 Task: Add a dentist appointment for a dental extraction on the 8th at 1:30 PM.
Action: Mouse pressed left at (89, 274)
Screenshot: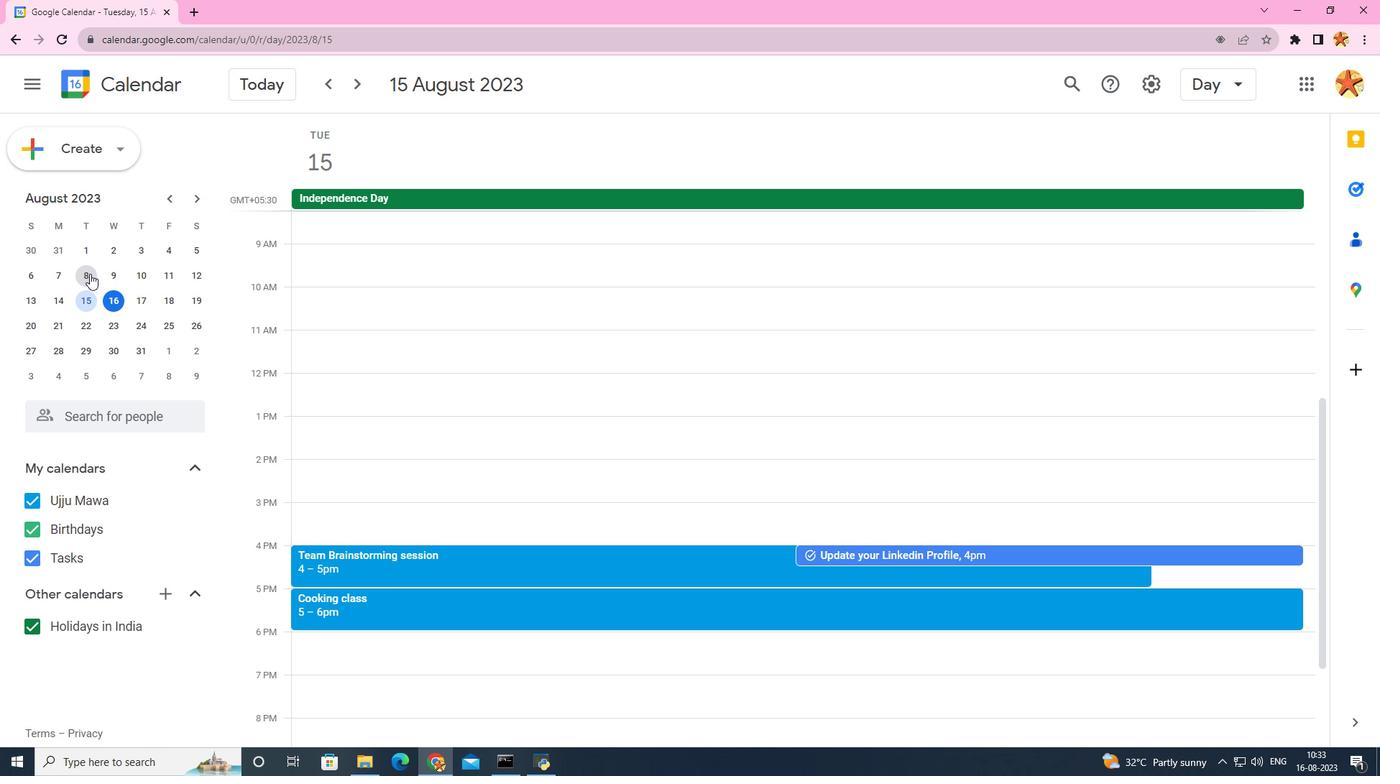 
Action: Mouse moved to (312, 418)
Screenshot: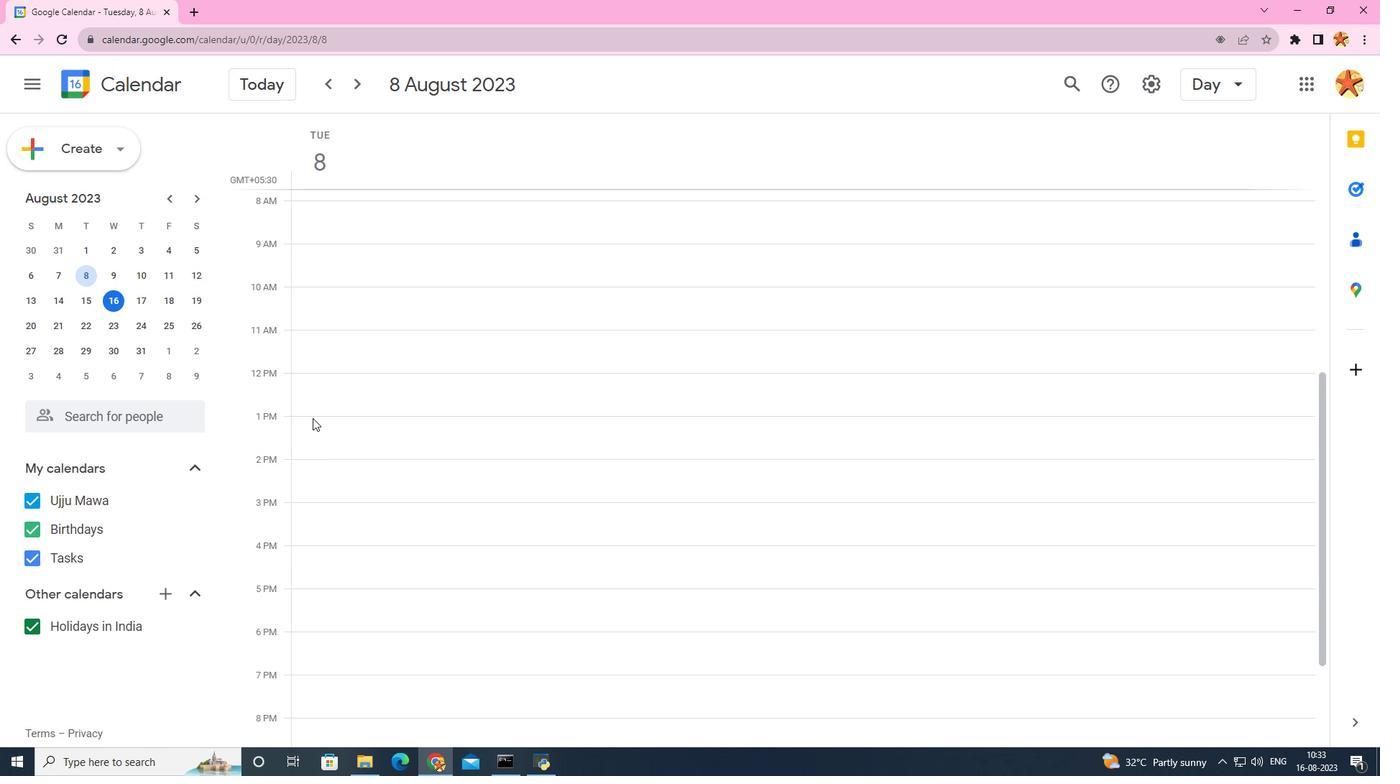 
Action: Mouse pressed left at (312, 418)
Screenshot: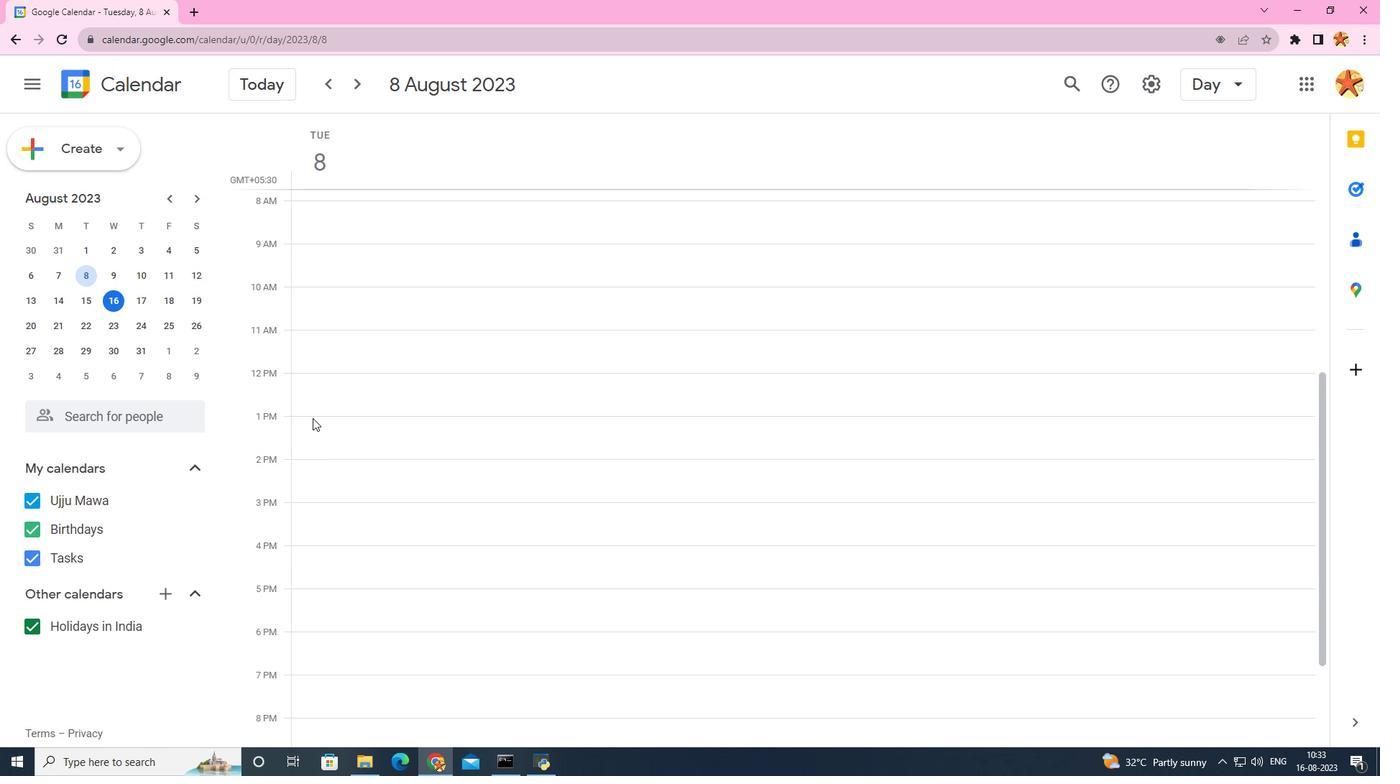 
Action: Mouse moved to (312, 461)
Screenshot: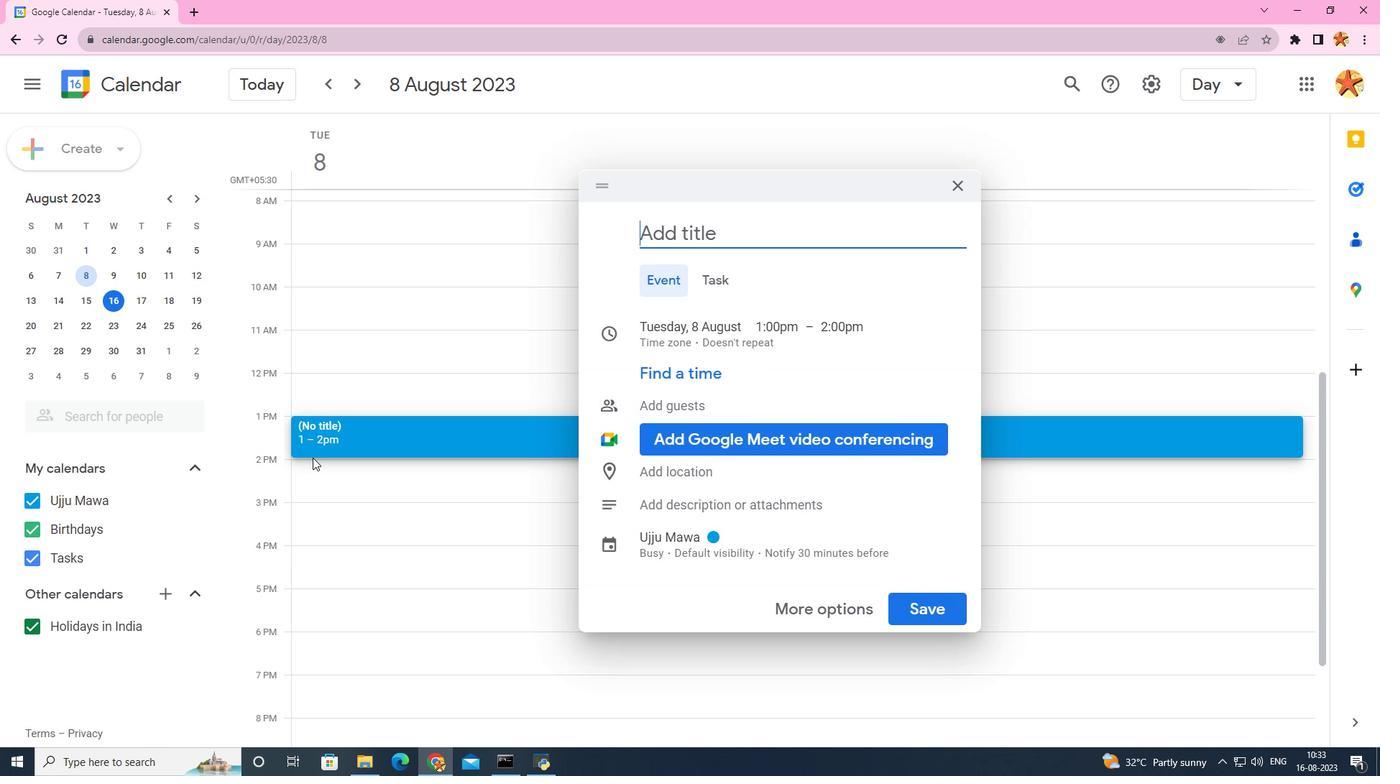 
Action: Mouse pressed left at (312, 465)
Screenshot: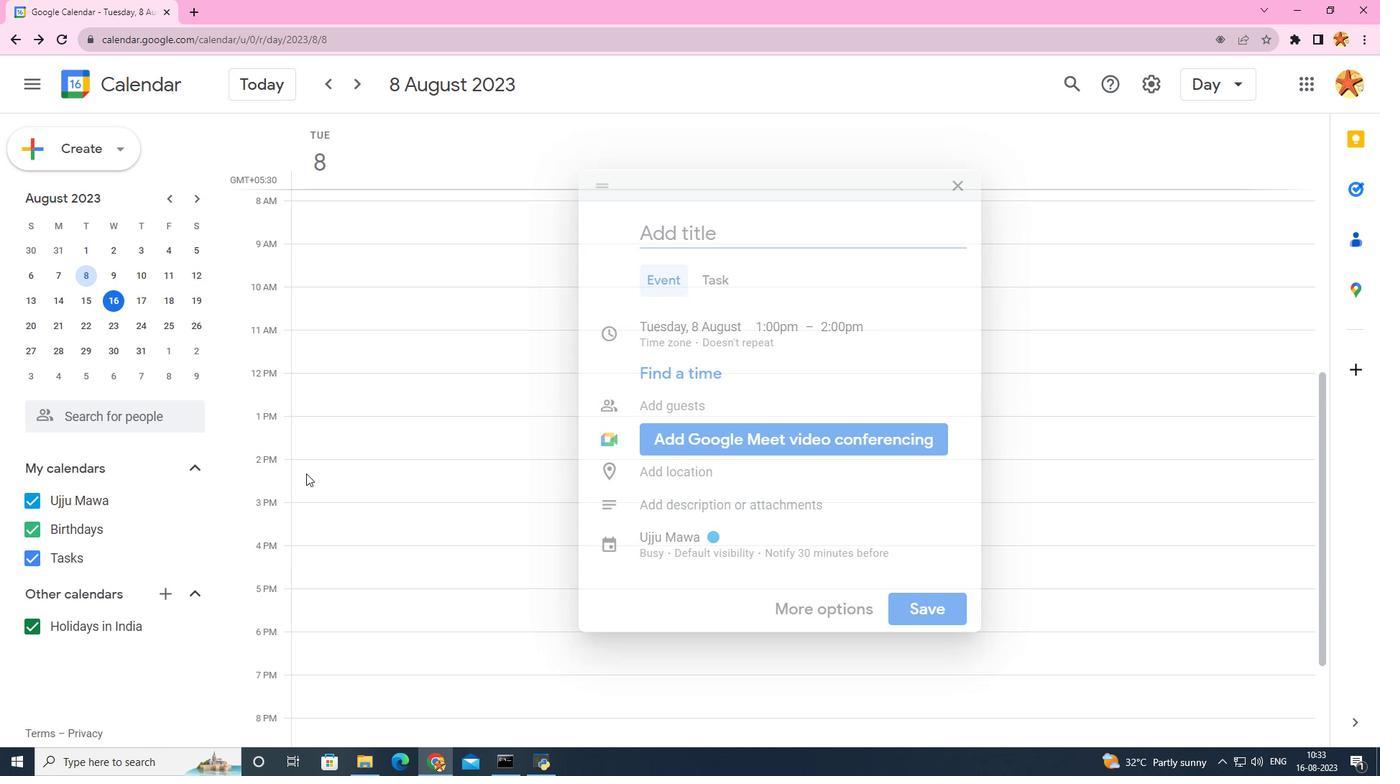 
Action: Mouse moved to (306, 473)
Screenshot: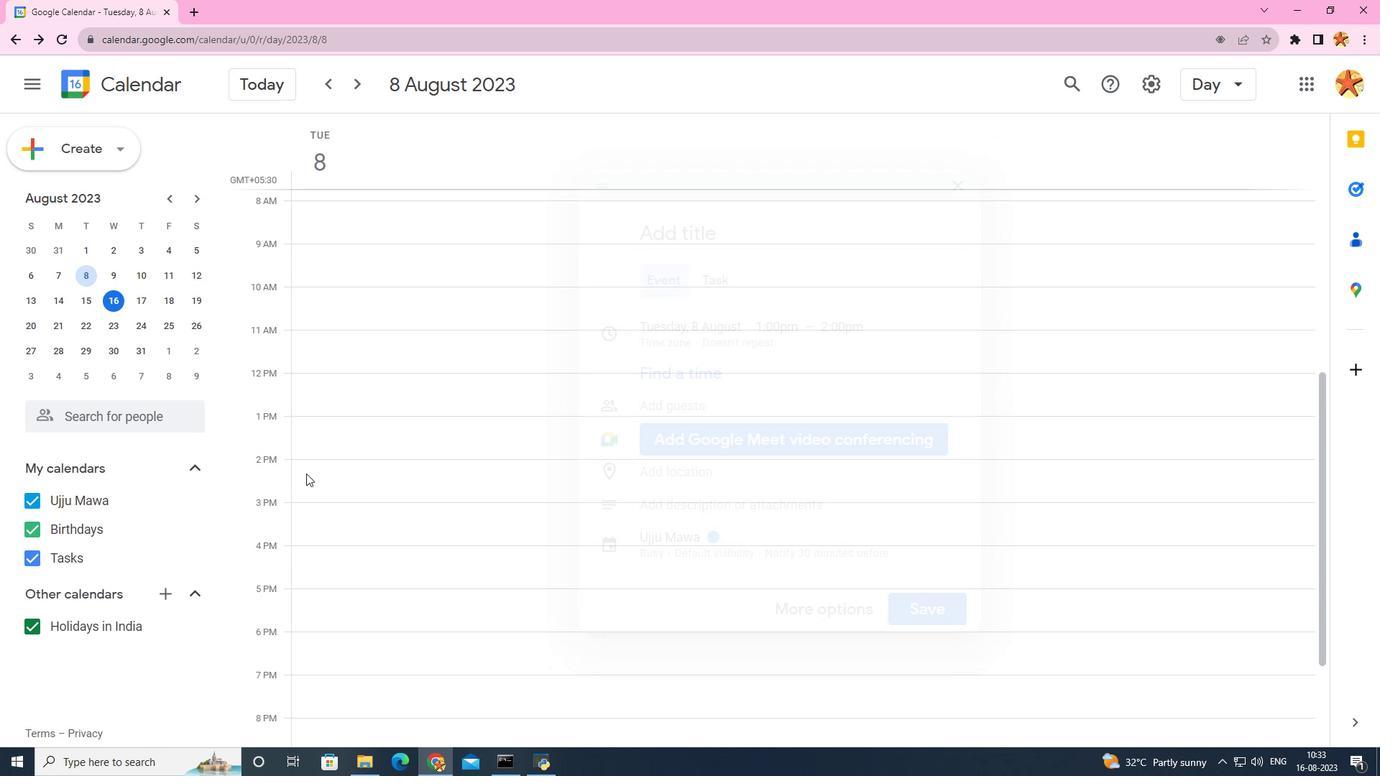 
Action: Mouse pressed left at (306, 473)
Screenshot: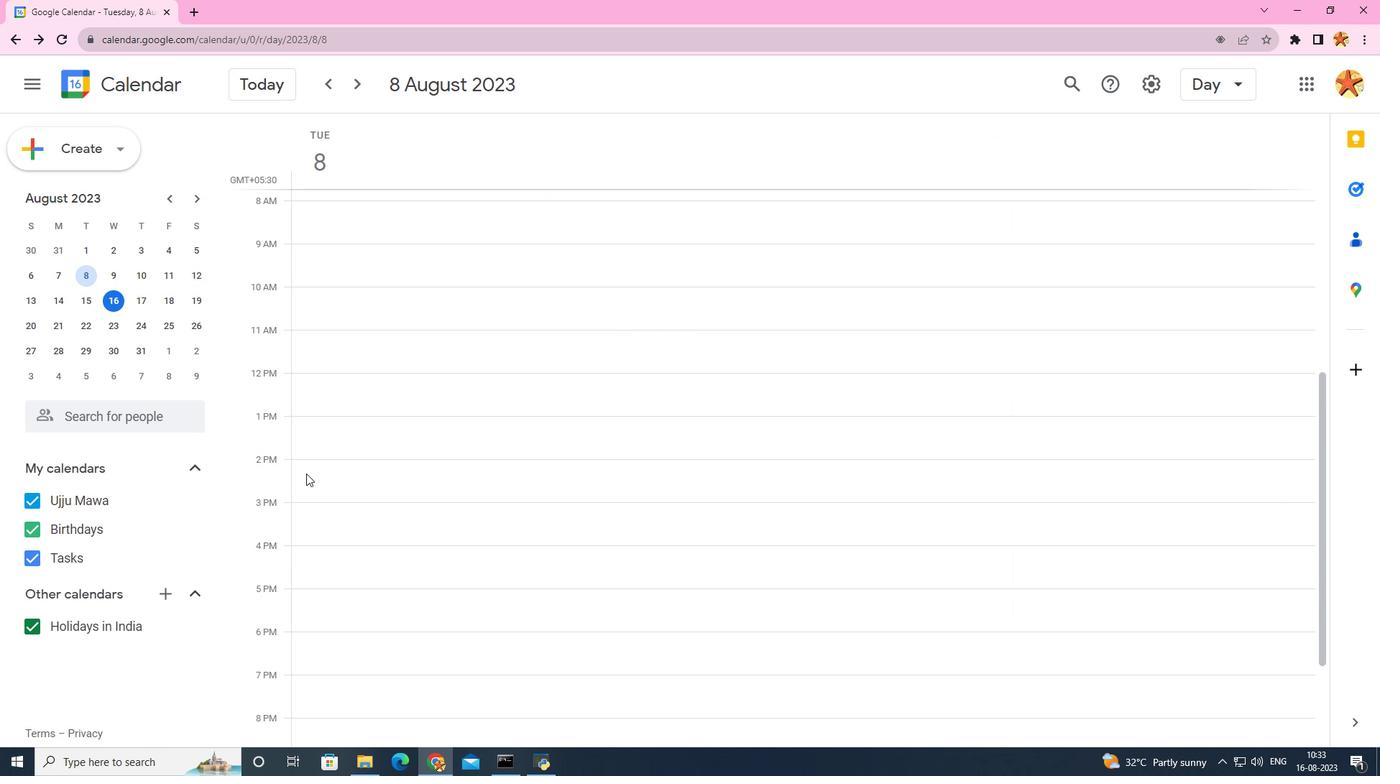 
Action: Mouse moved to (325, 445)
Screenshot: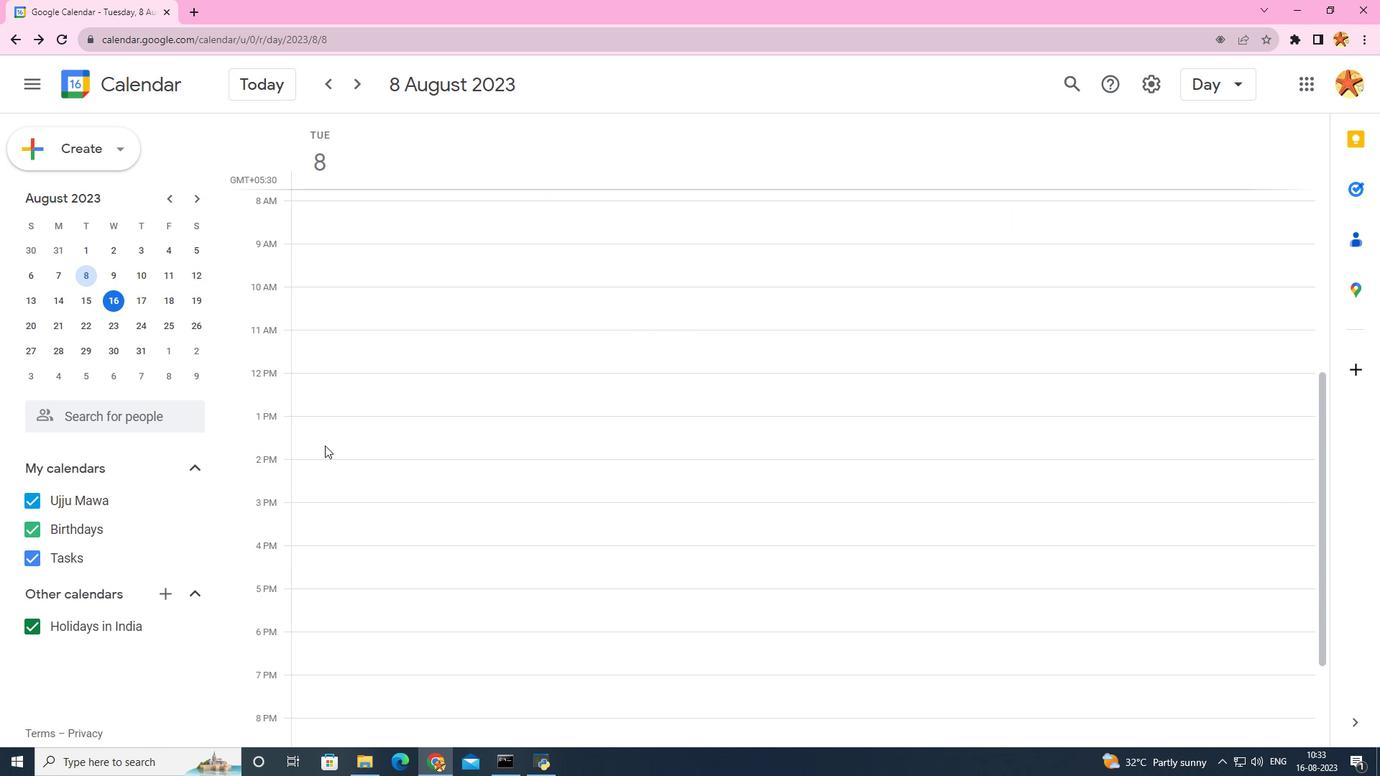 
Action: Mouse pressed left at (325, 445)
Screenshot: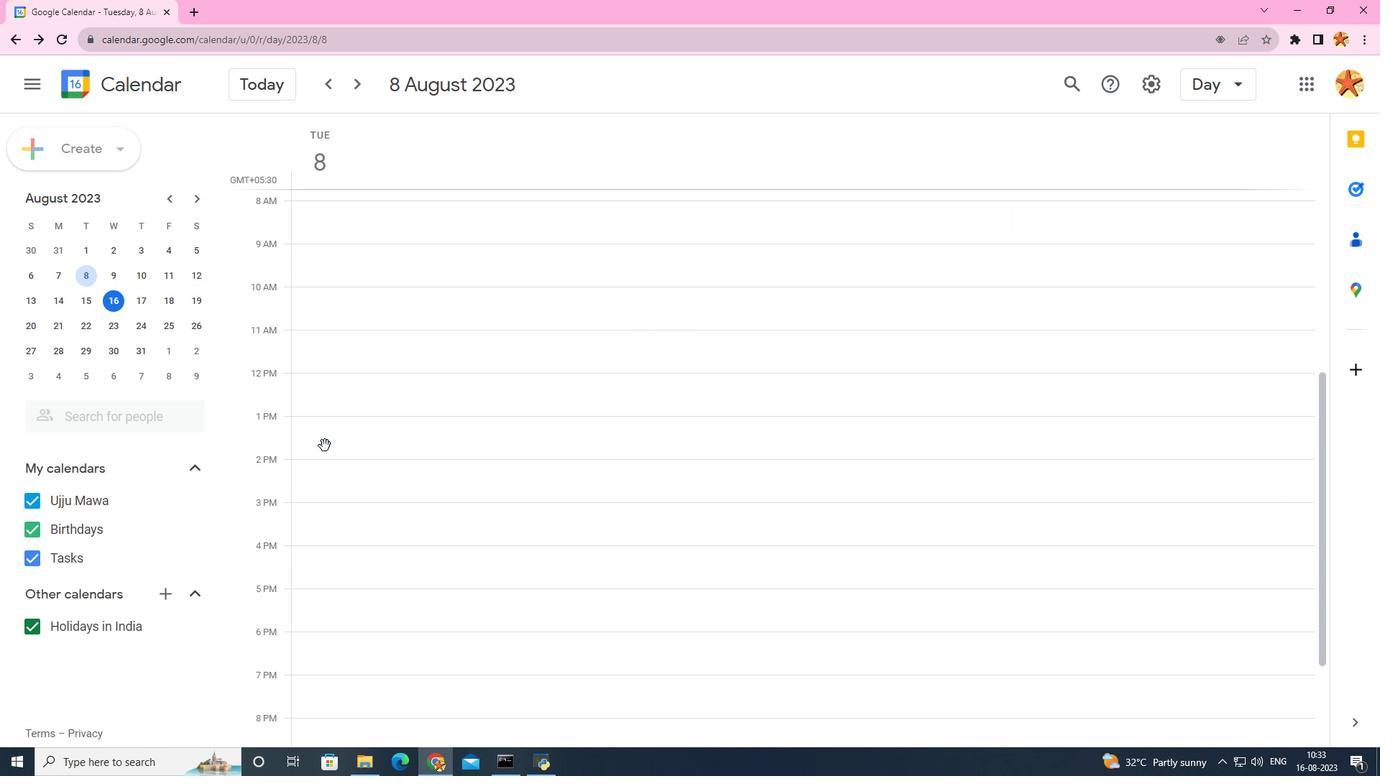 
Action: Mouse moved to (765, 247)
Screenshot: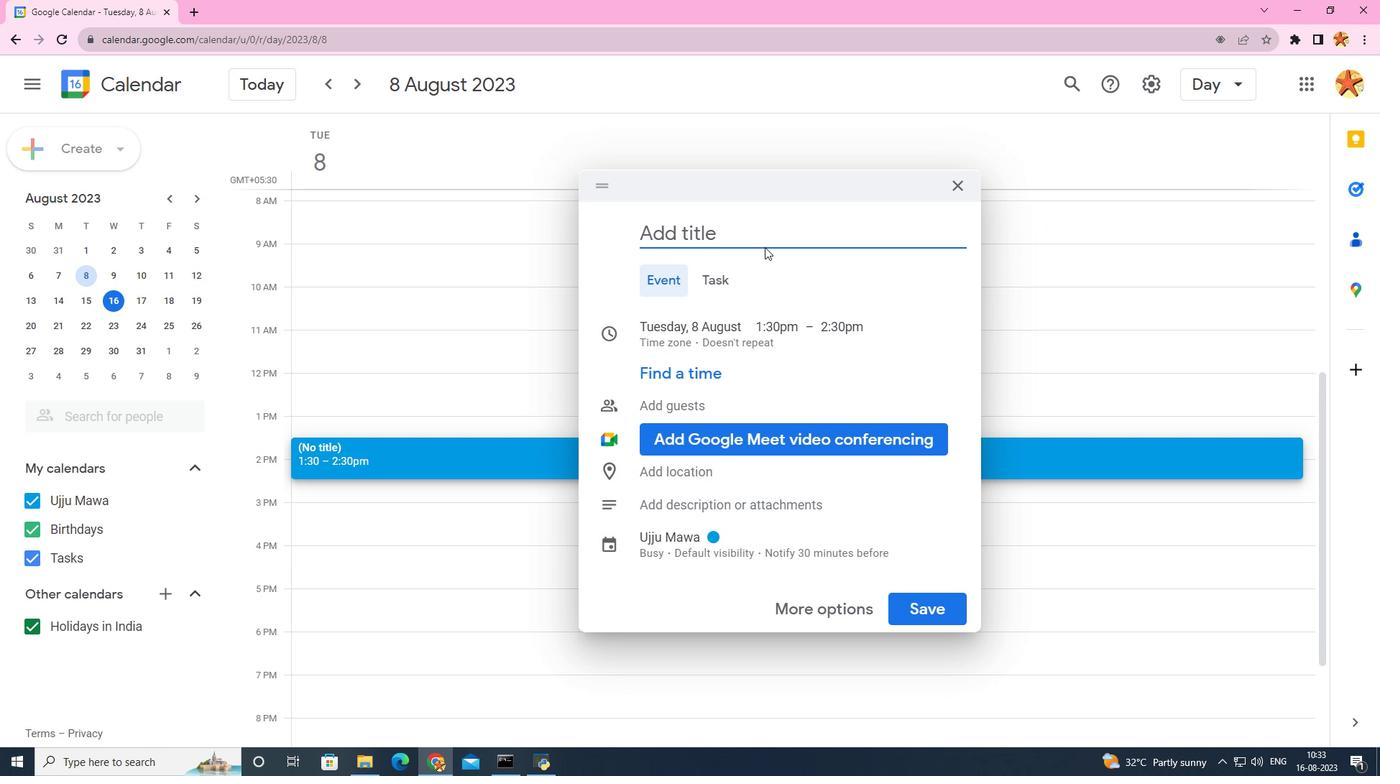 
Action: Key pressed <Key.caps_lock>D<Key.caps_lock>entl<Key.space>extraction<Key.space>
Screenshot: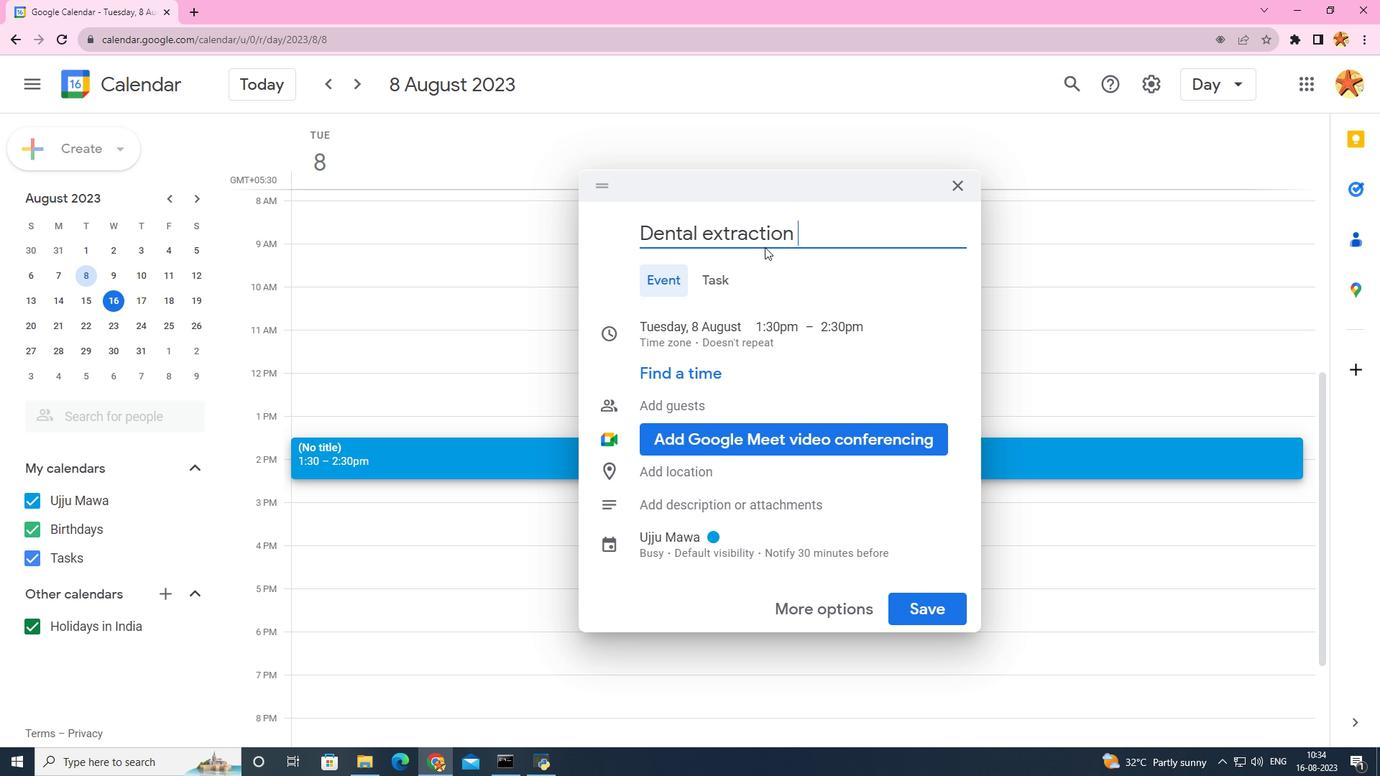 
Action: Mouse moved to (650, 243)
Screenshot: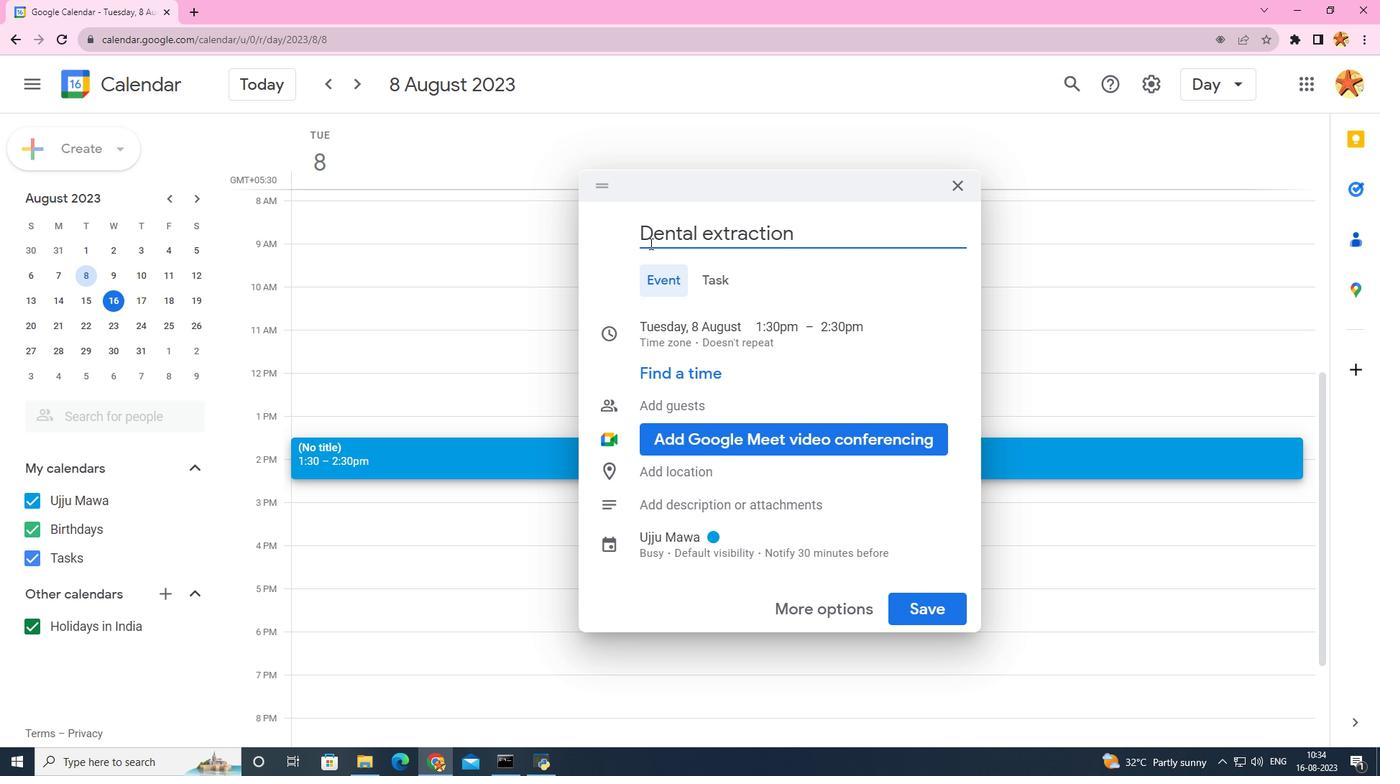 
Action: Mouse pressed left at (650, 243)
Screenshot: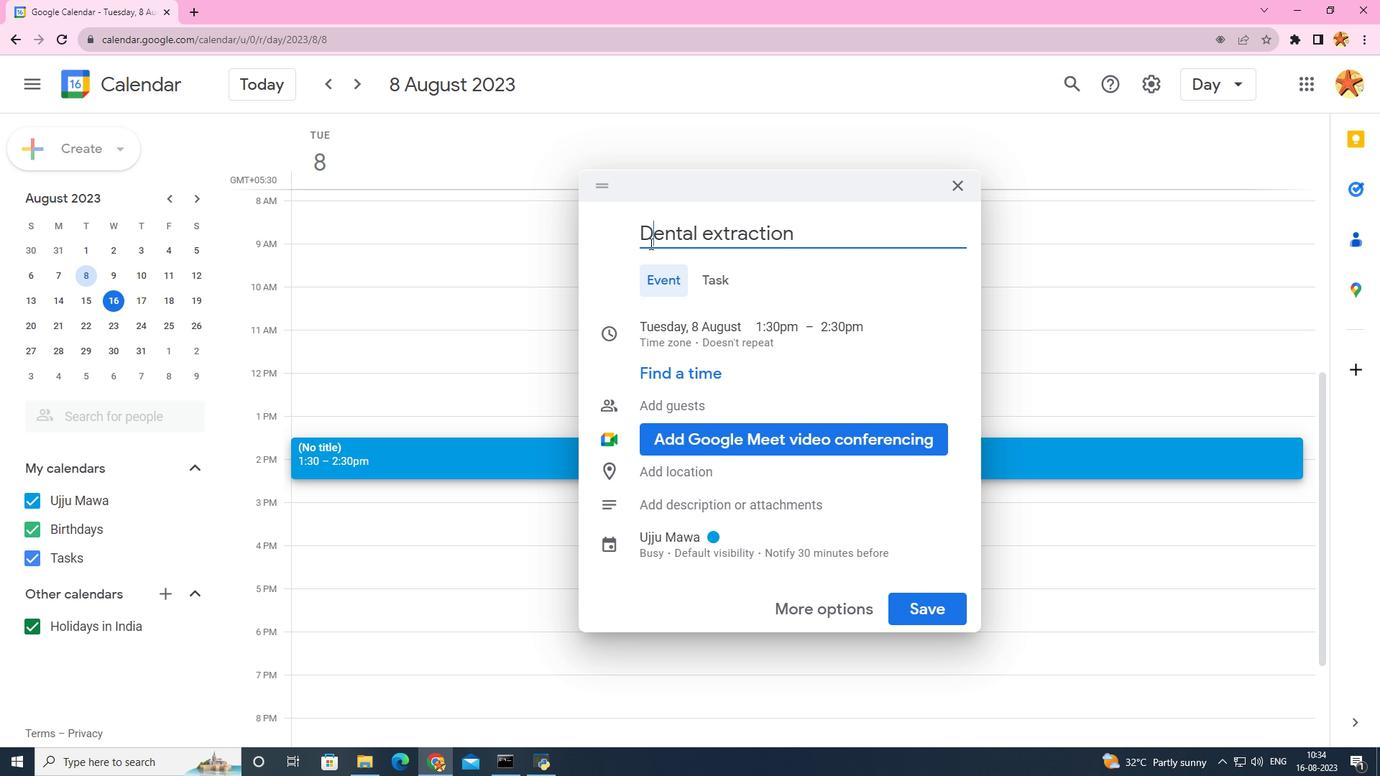 
Action: Key pressed <Key.backspace>apointment<Key.space>for<Key.space>d
Screenshot: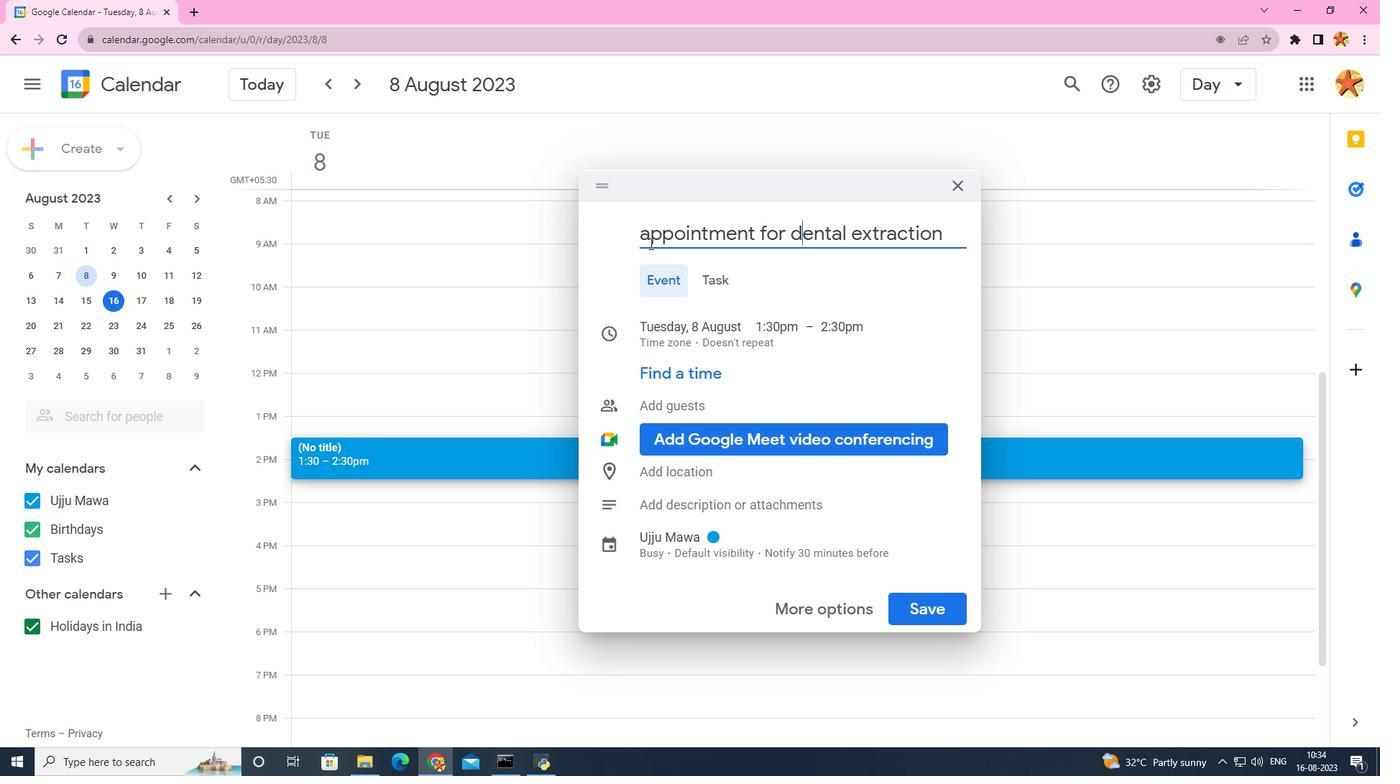 
Action: Mouse moved to (652, 231)
Screenshot: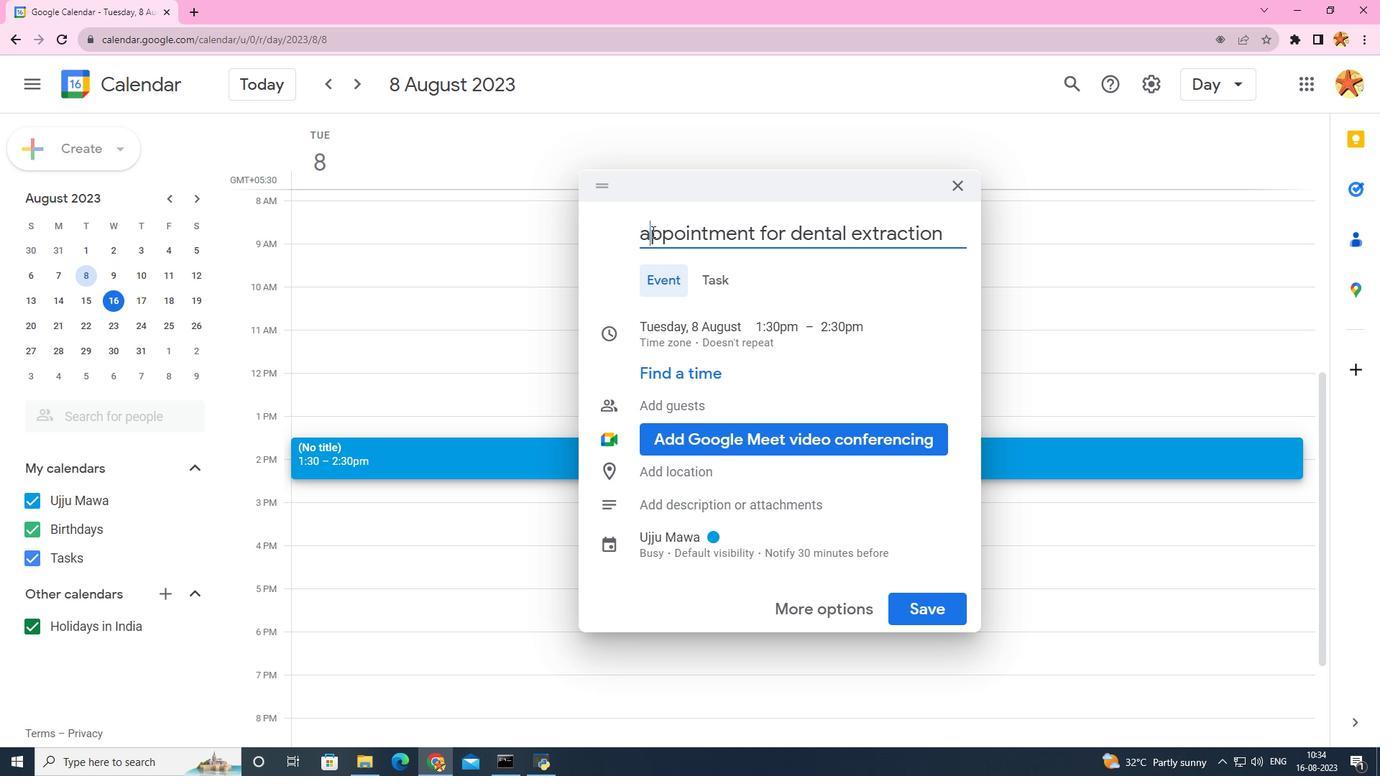 
Action: Mouse pressed left at (652, 231)
Screenshot: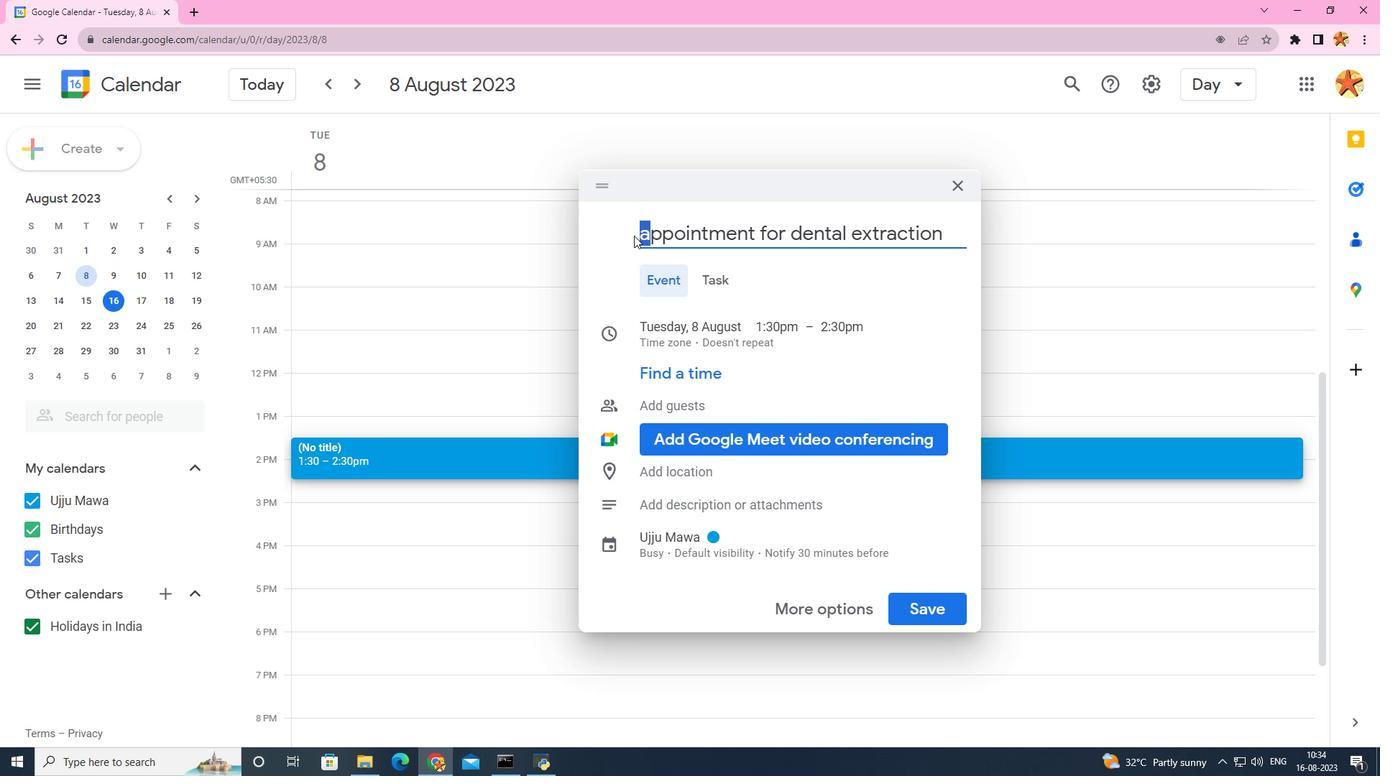 
Action: Mouse moved to (631, 236)
Screenshot: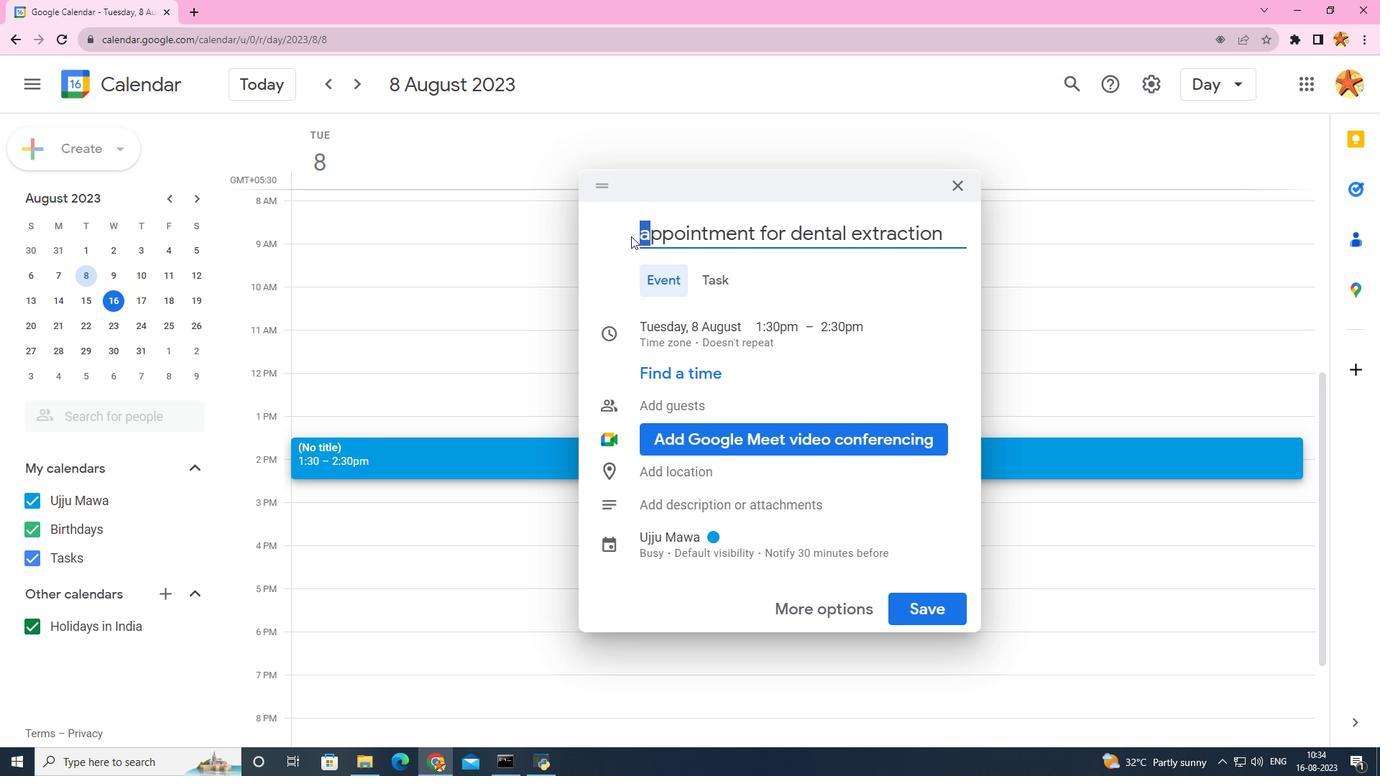 
Action: Key pressed <Key.caps_lock>A
Screenshot: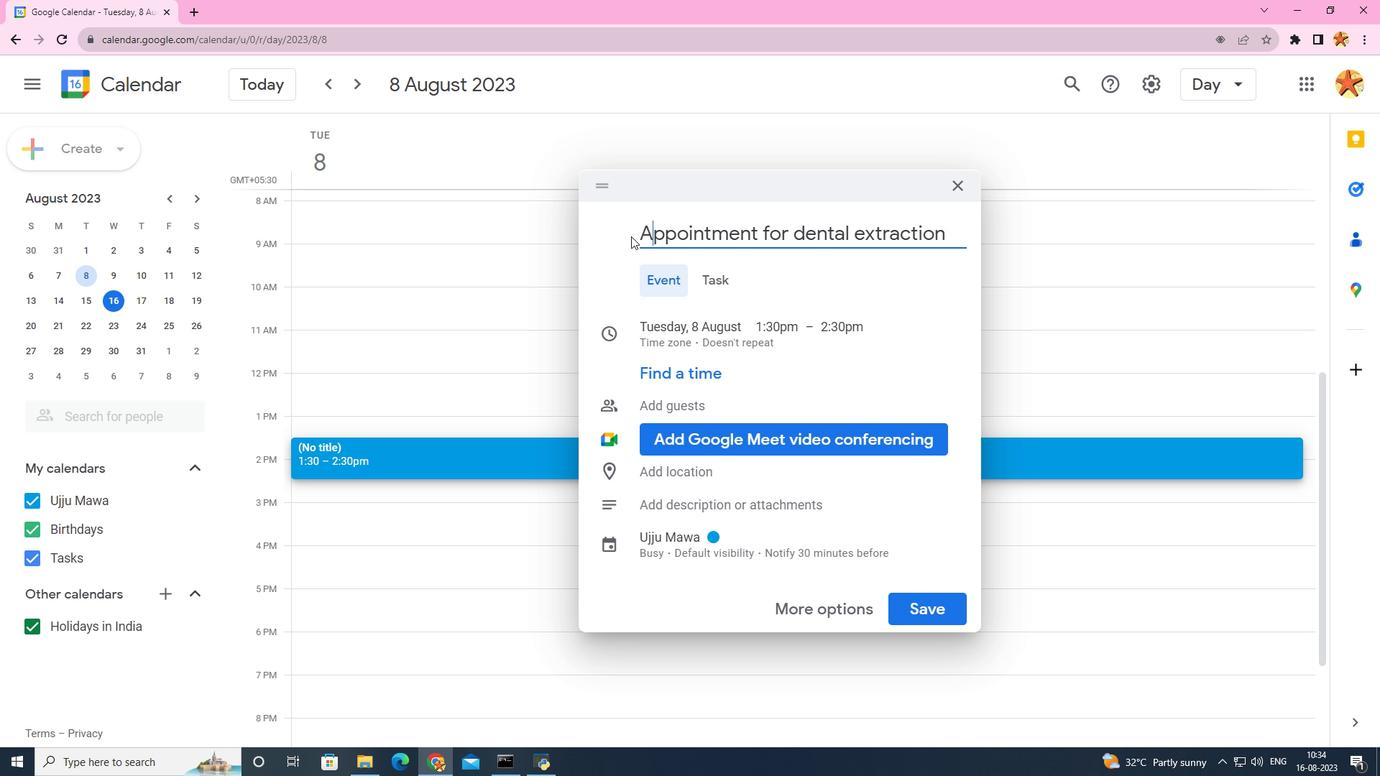 
Action: Mouse moved to (845, 335)
Screenshot: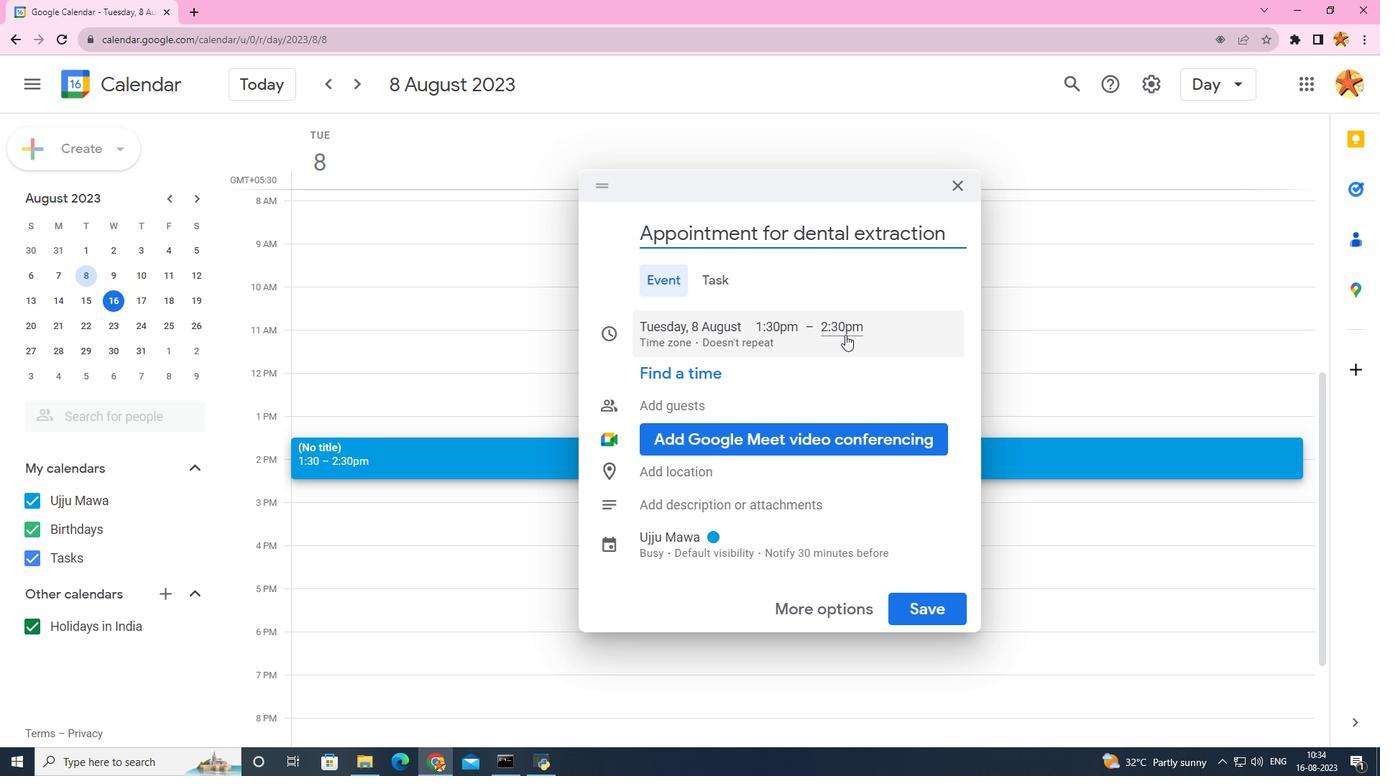 
Action: Mouse pressed left at (845, 335)
Screenshot: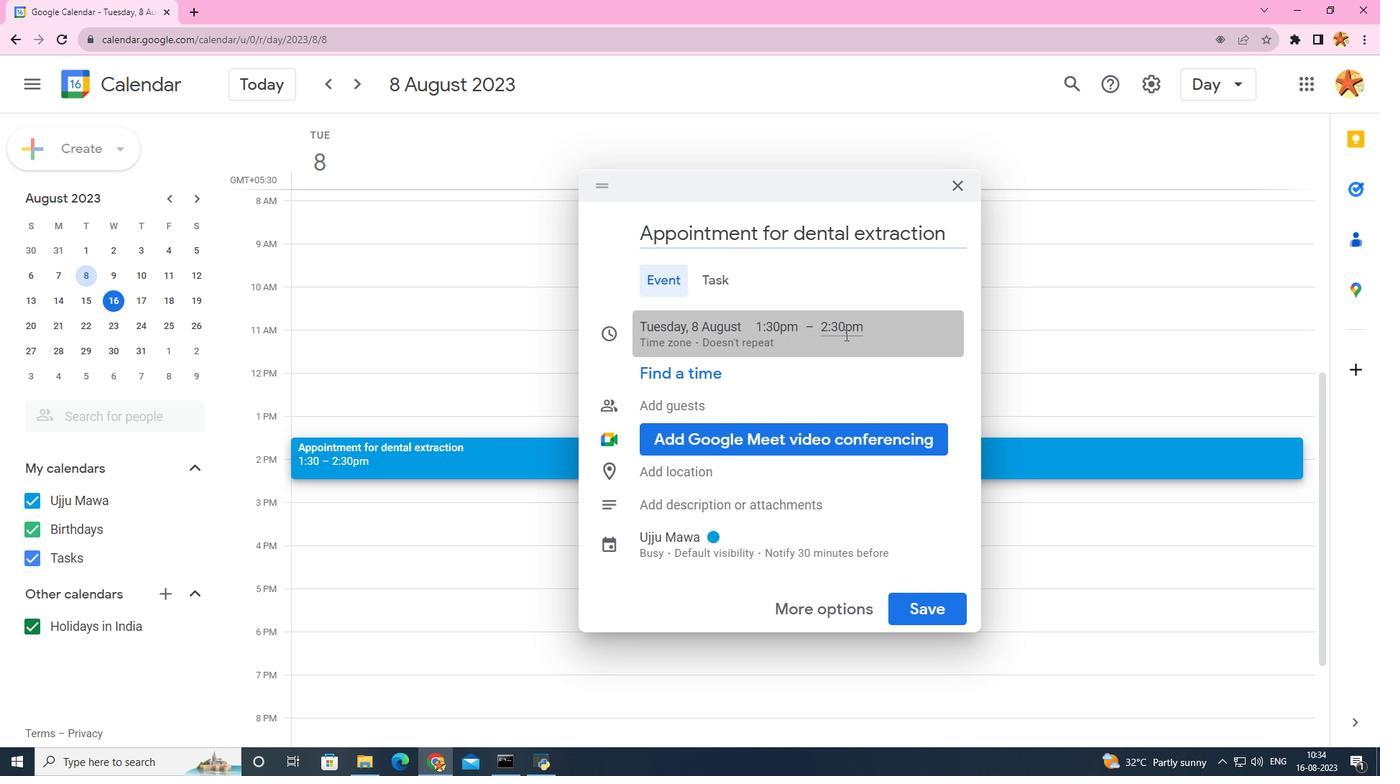 
Action: Mouse moved to (872, 393)
Screenshot: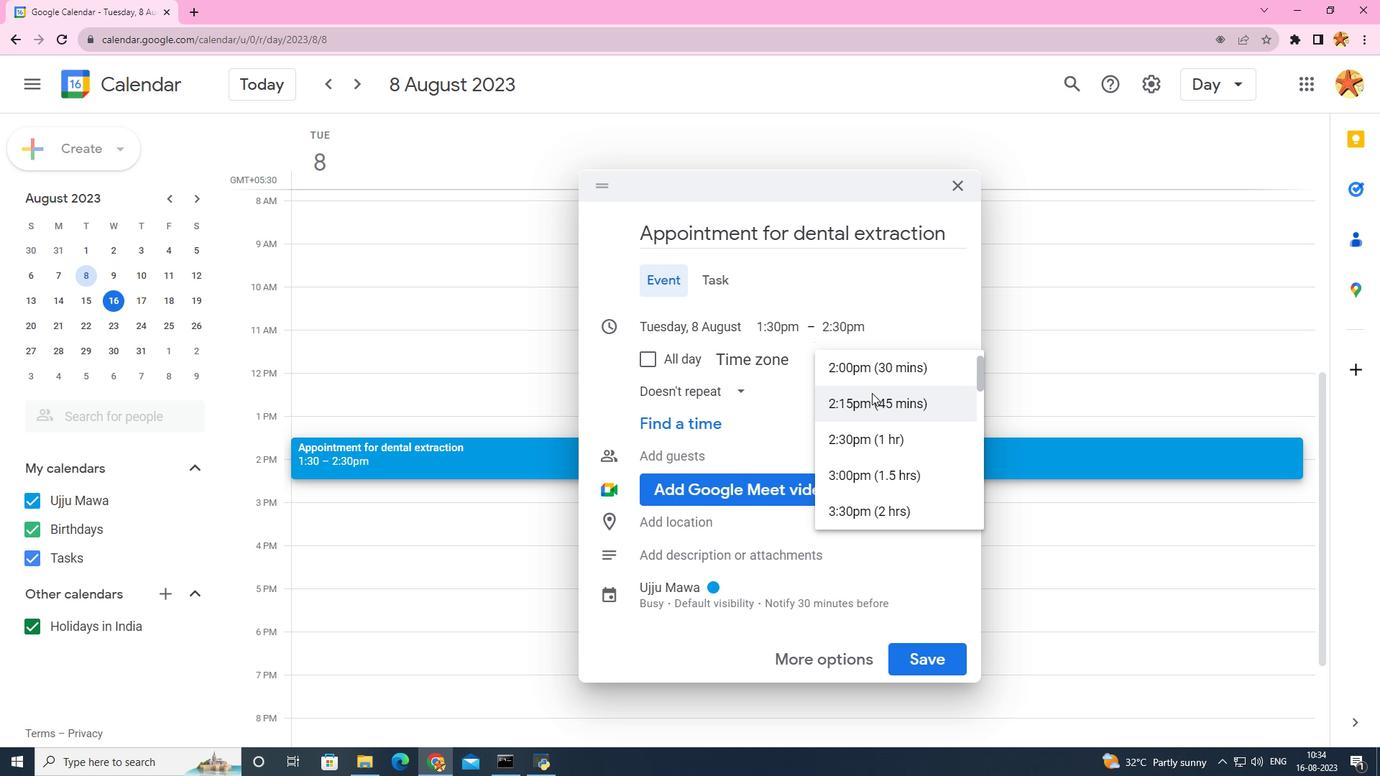 
Action: Mouse pressed left at (872, 393)
Screenshot: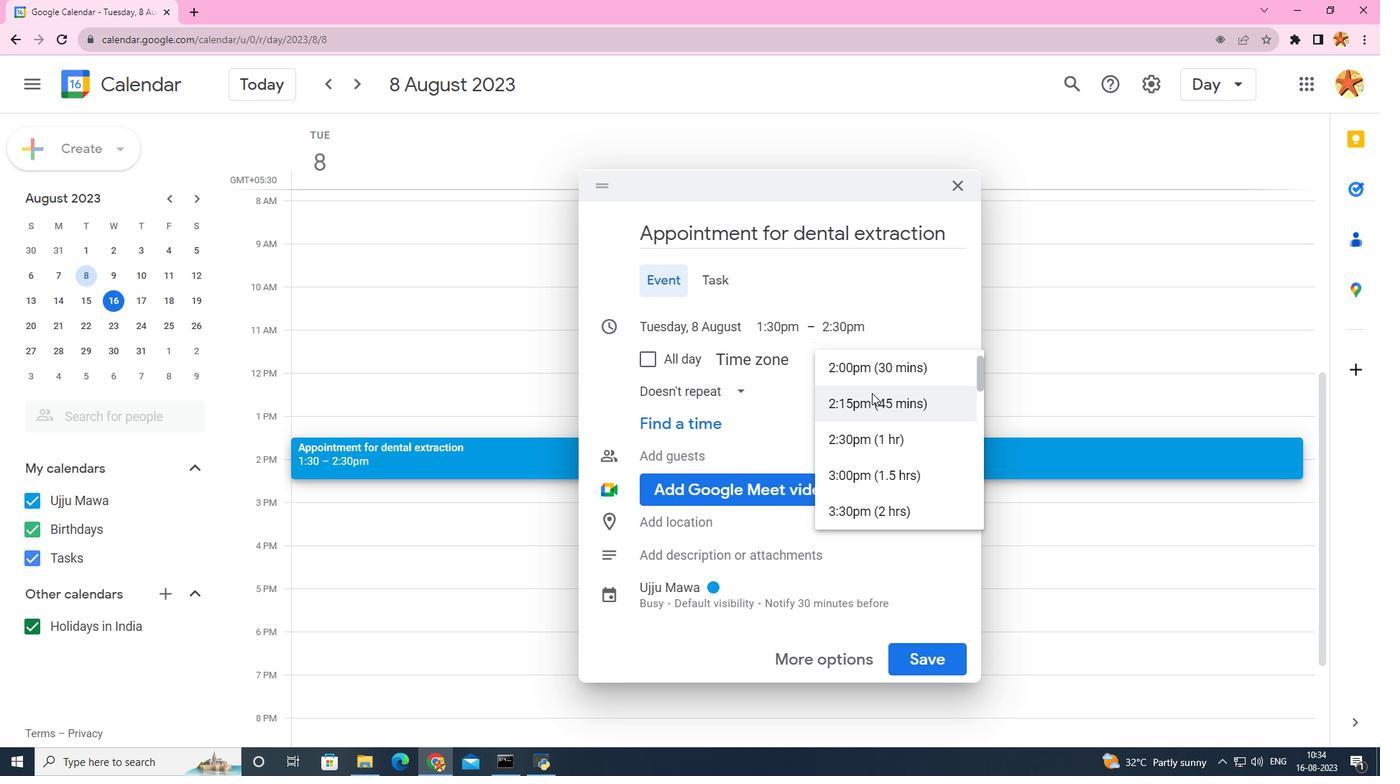 
Action: Mouse moved to (930, 652)
Screenshot: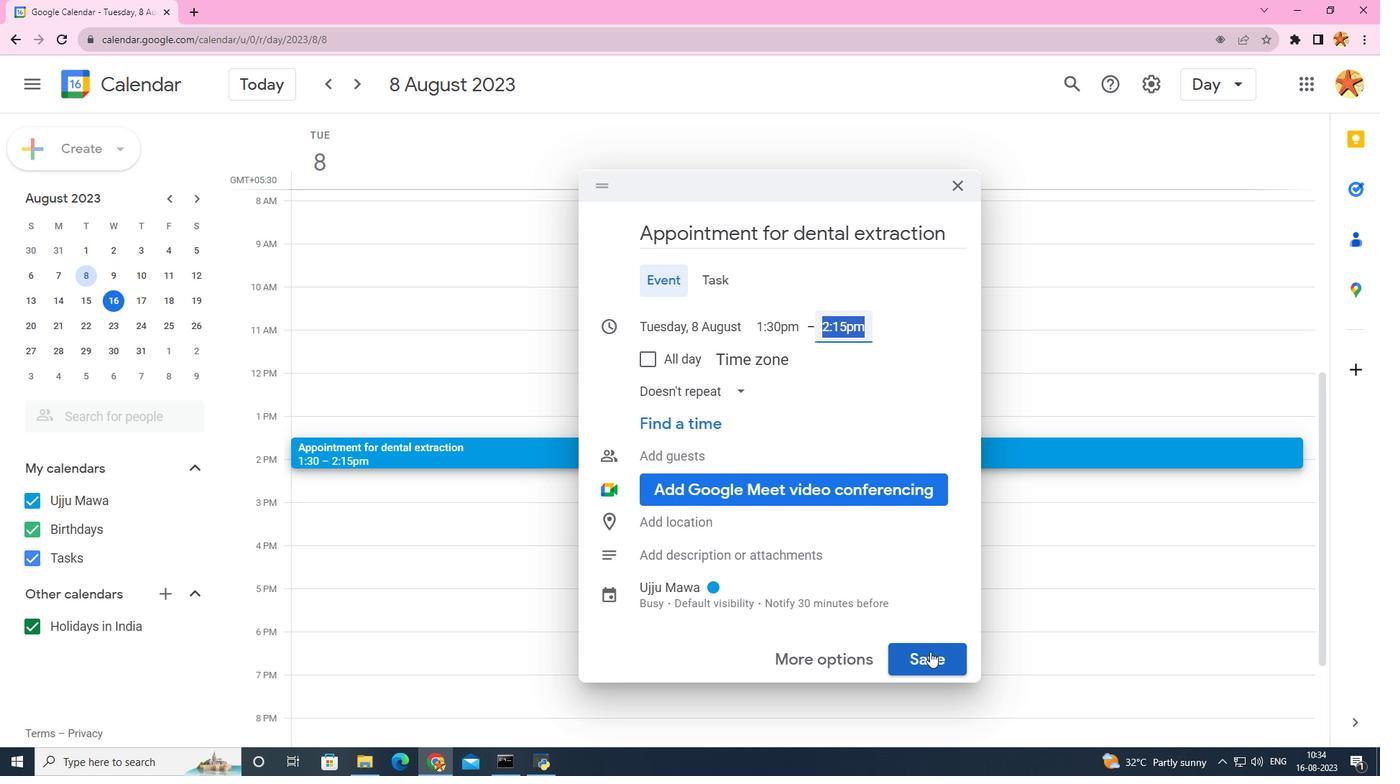 
Action: Mouse pressed left at (930, 652)
Screenshot: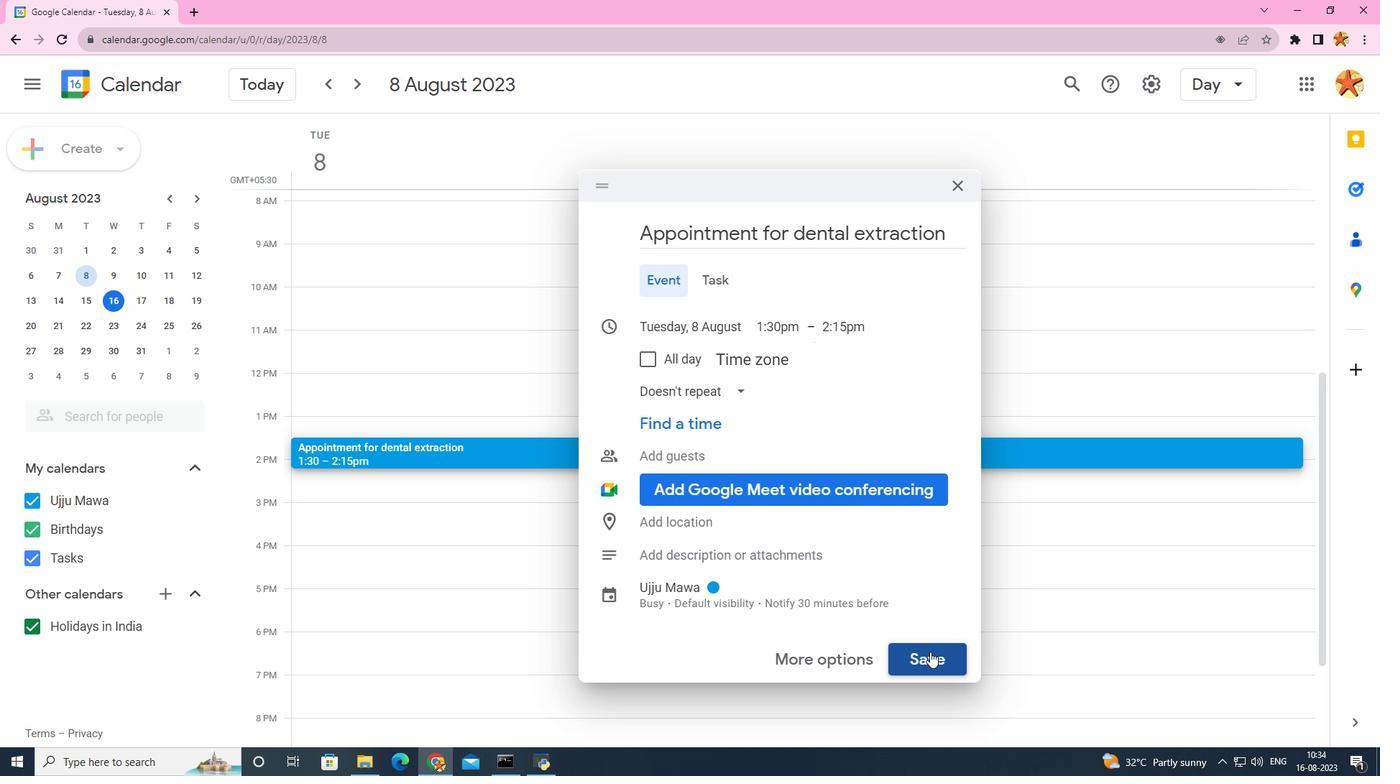 
